 Task: Look for products in the category "Homeopathic Care" that are on sale.
Action: Mouse moved to (300, 152)
Screenshot: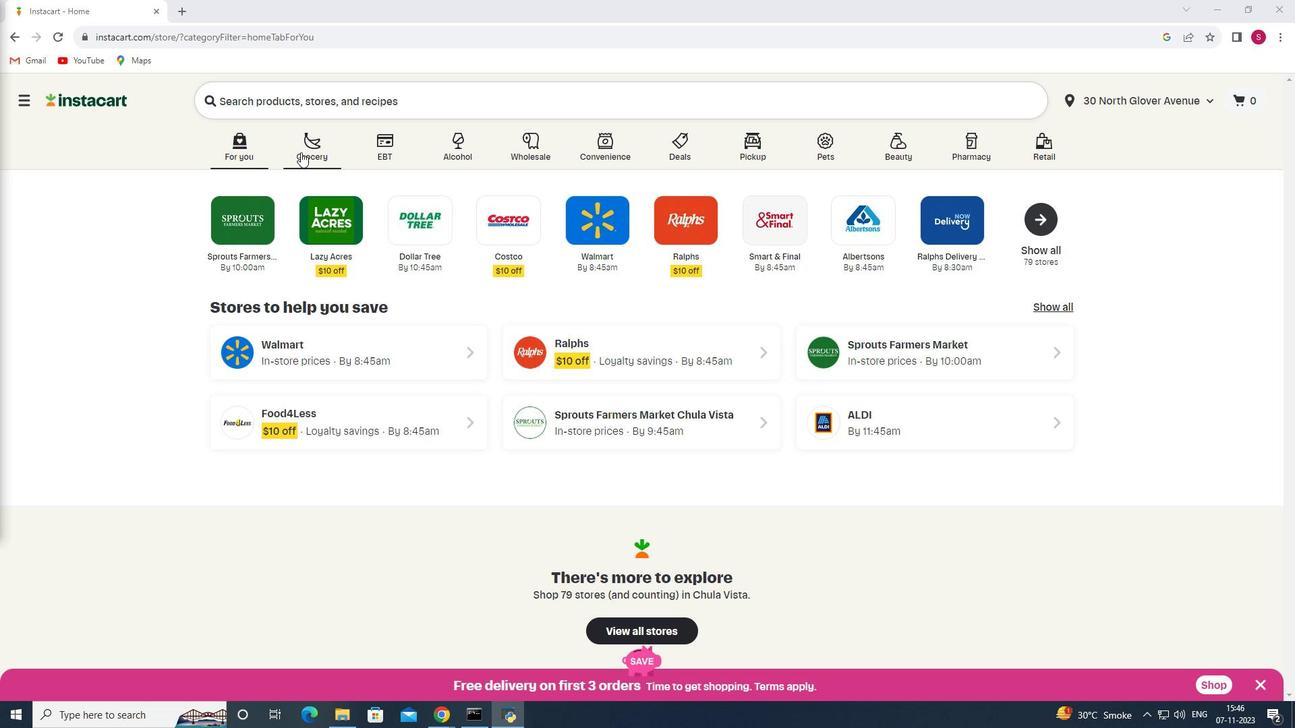 
Action: Mouse pressed left at (300, 152)
Screenshot: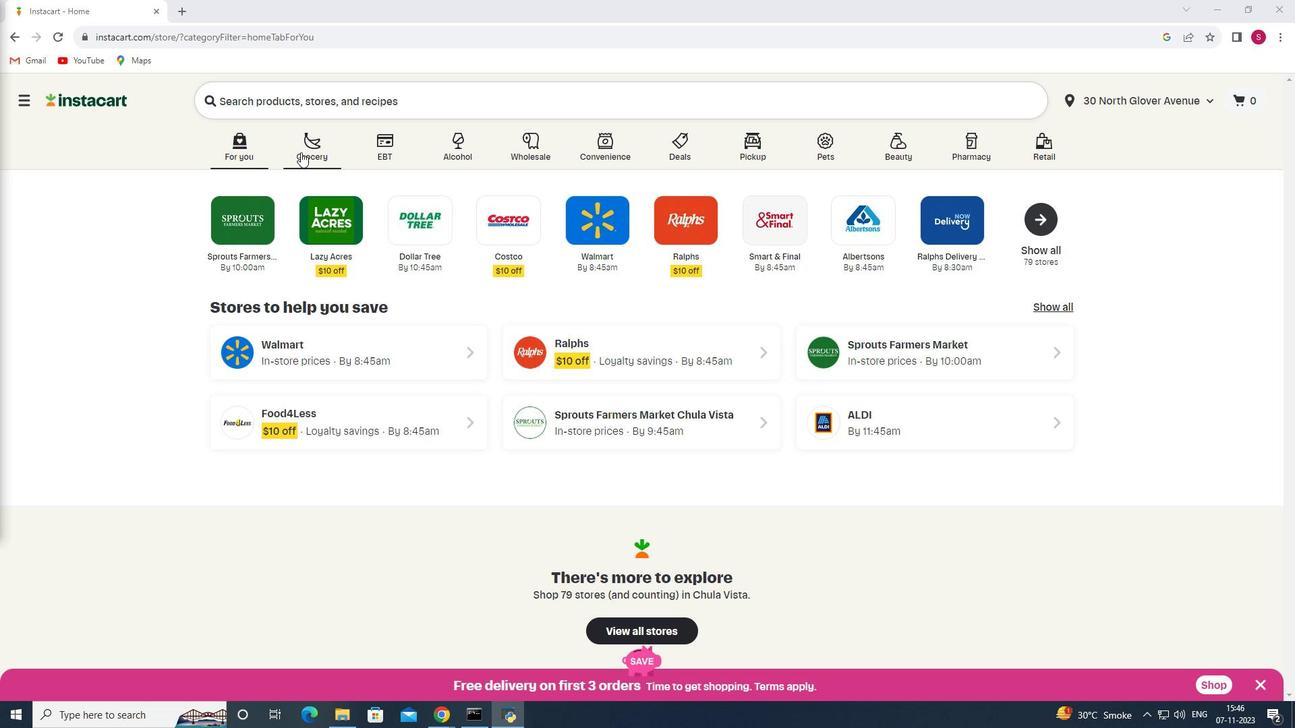 
Action: Mouse moved to (324, 384)
Screenshot: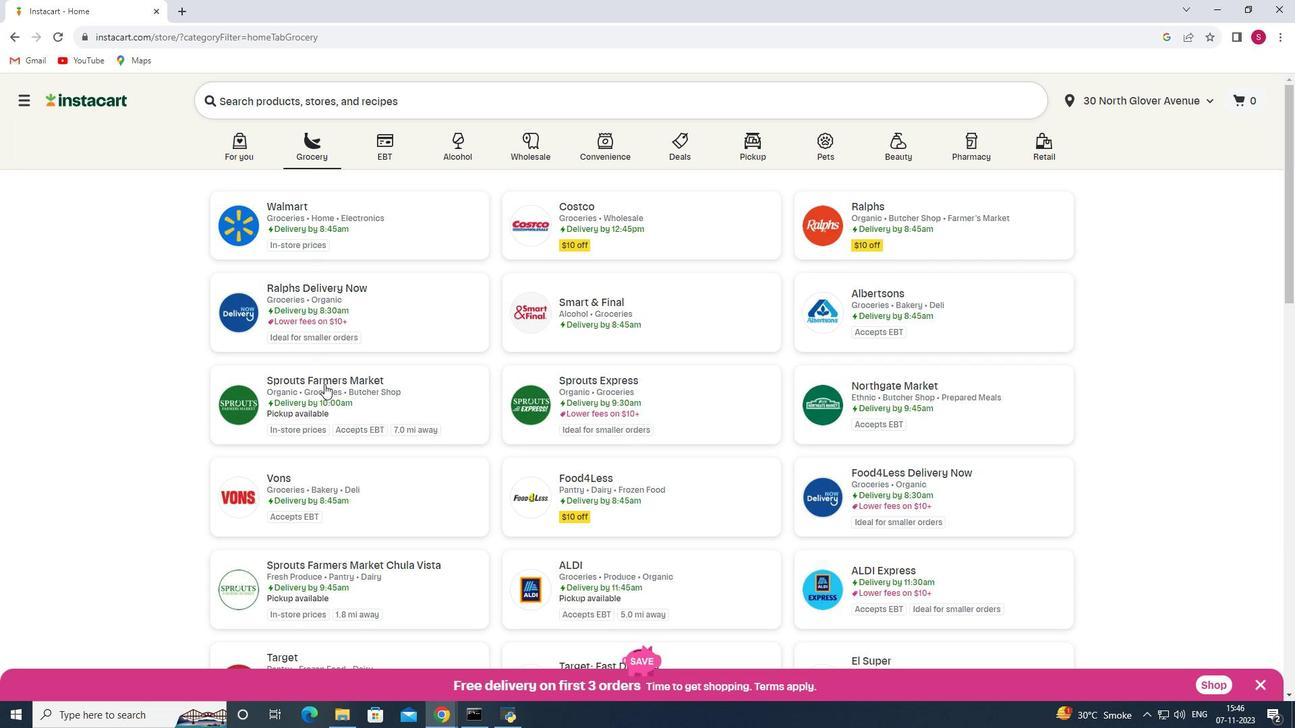 
Action: Mouse pressed left at (324, 384)
Screenshot: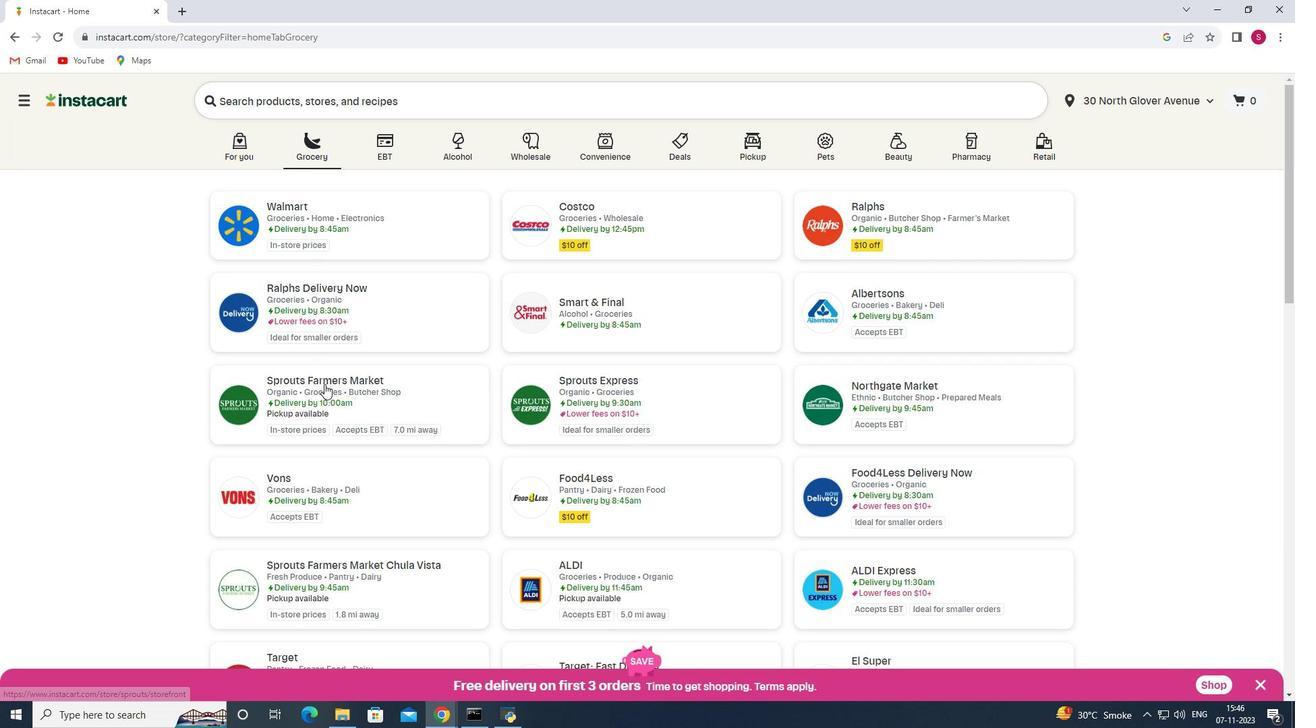 
Action: Mouse moved to (120, 416)
Screenshot: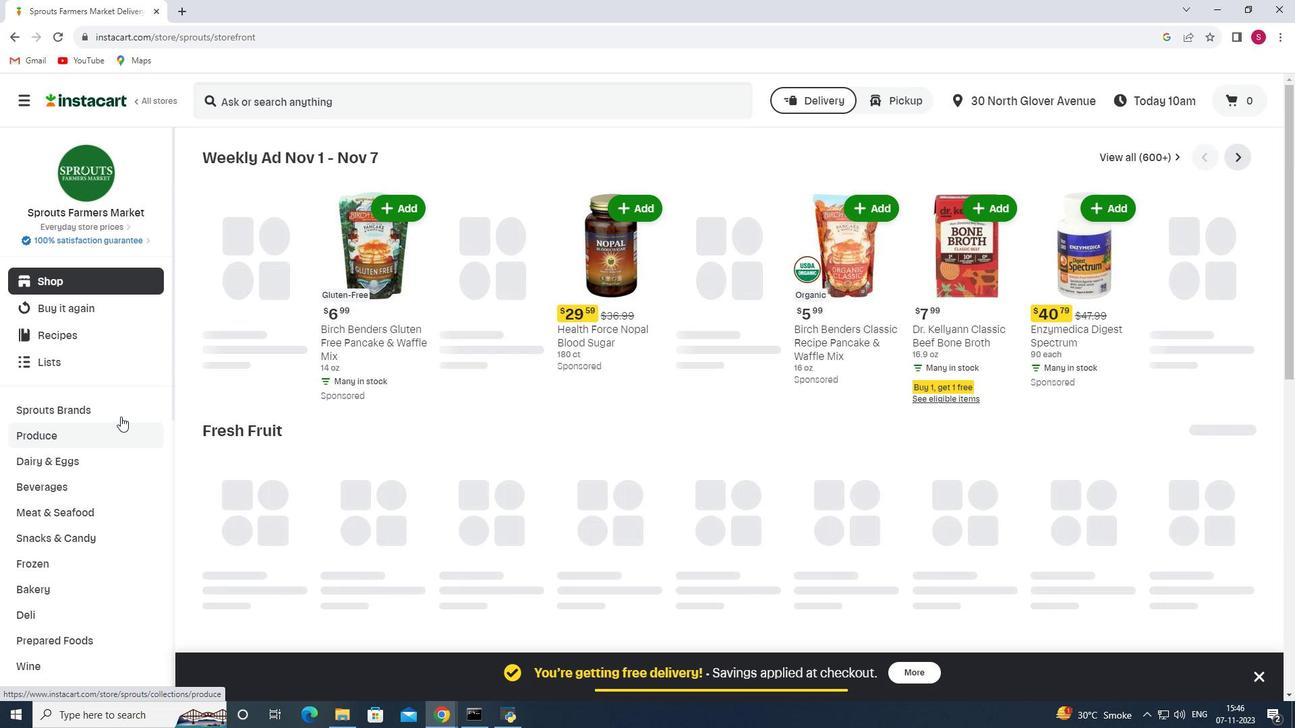 
Action: Mouse scrolled (120, 416) with delta (0, 0)
Screenshot: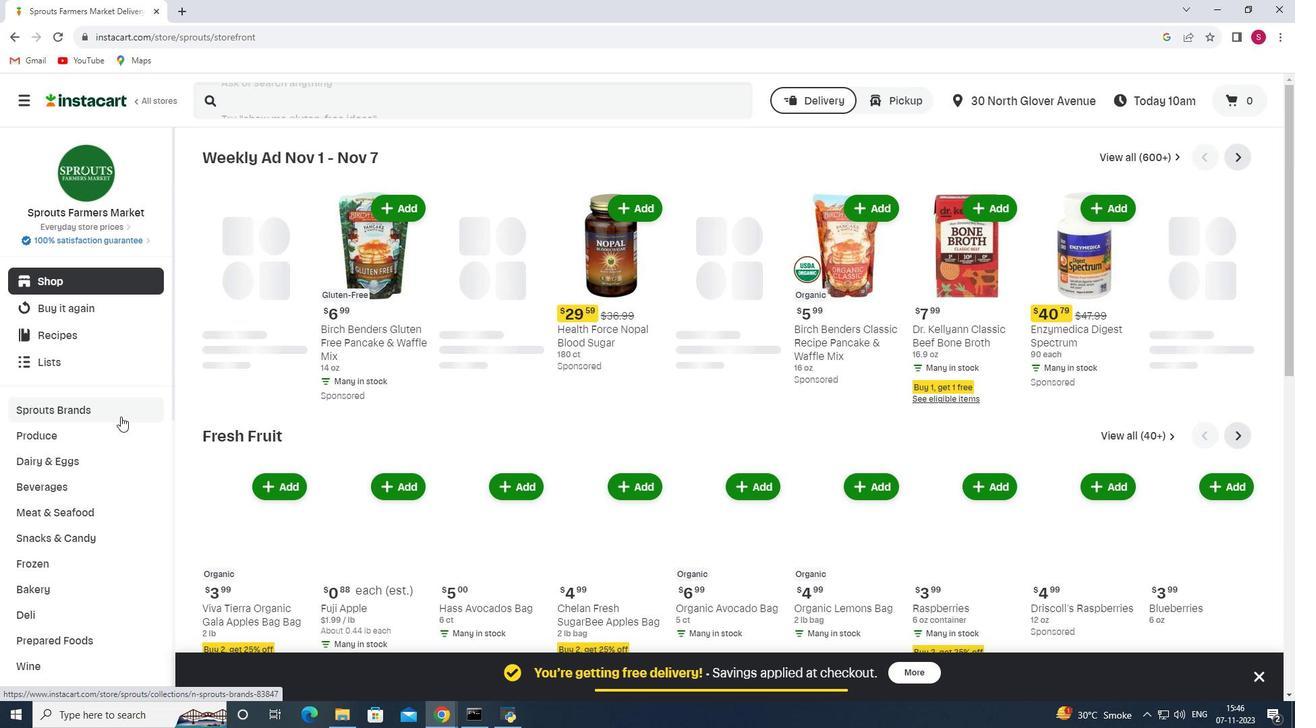 
Action: Mouse scrolled (120, 416) with delta (0, 0)
Screenshot: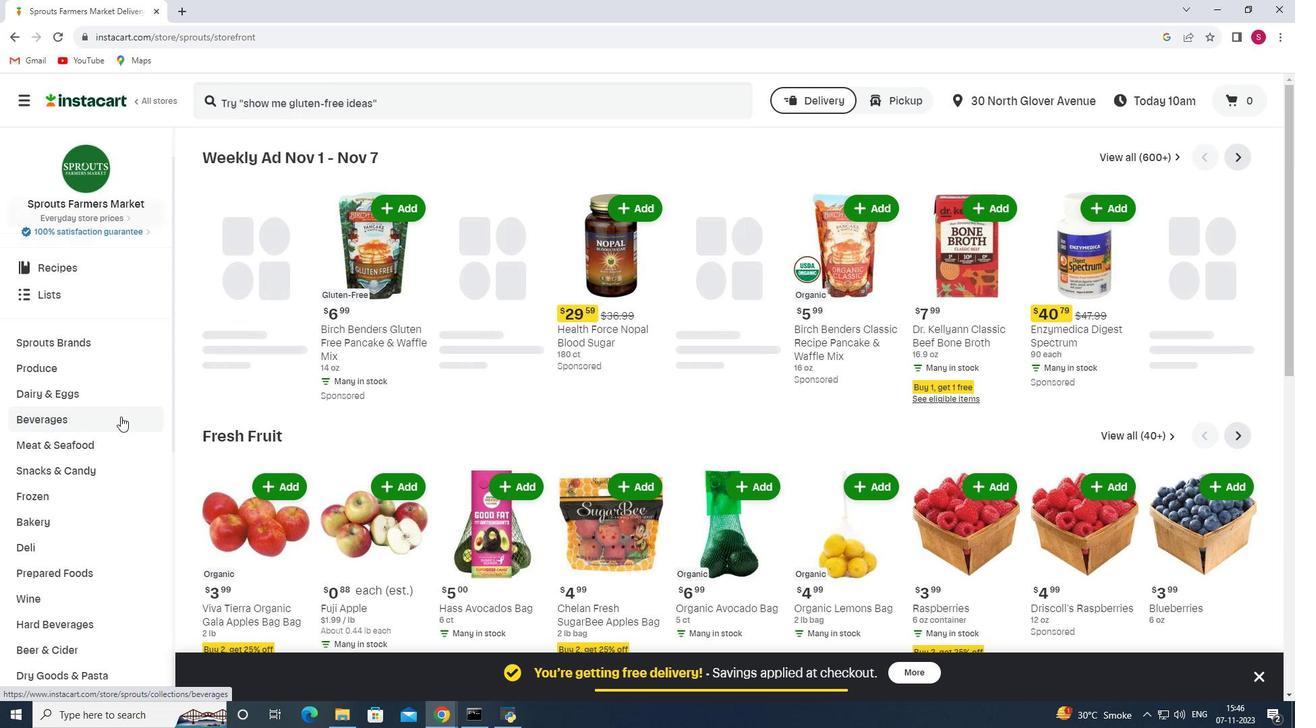 
Action: Mouse scrolled (120, 416) with delta (0, 0)
Screenshot: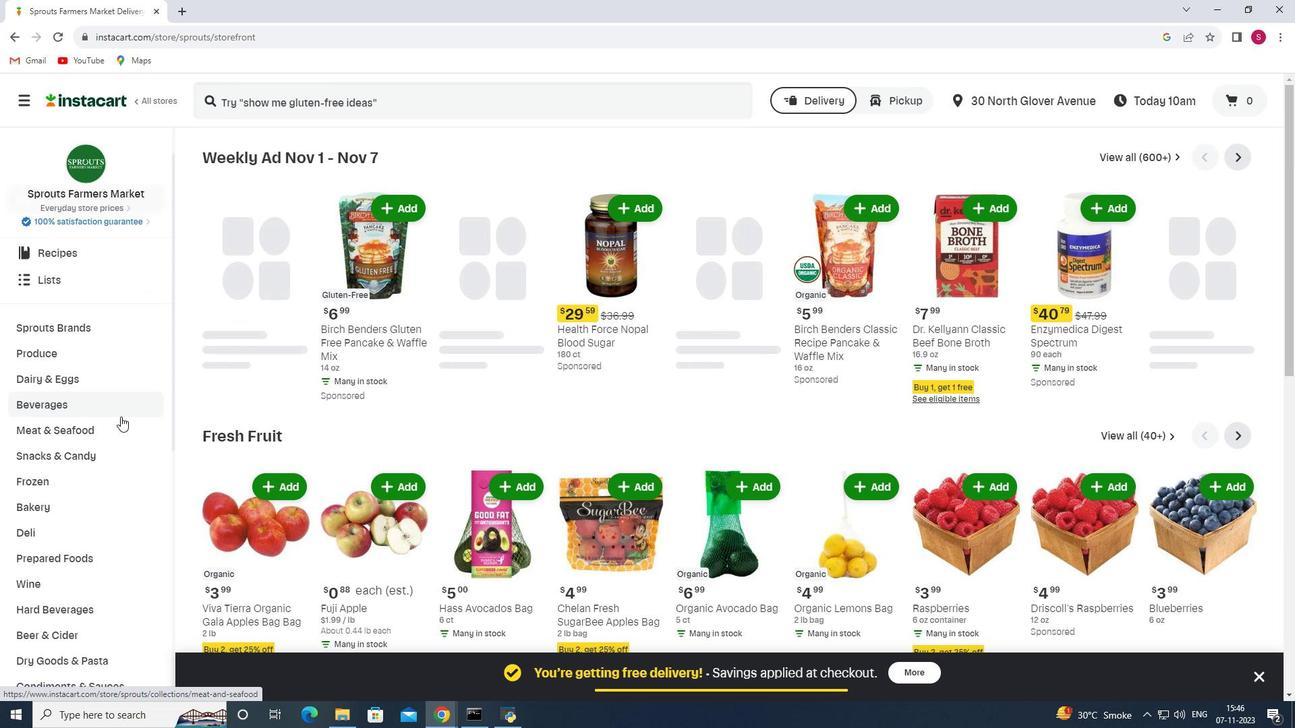 
Action: Mouse scrolled (120, 416) with delta (0, 0)
Screenshot: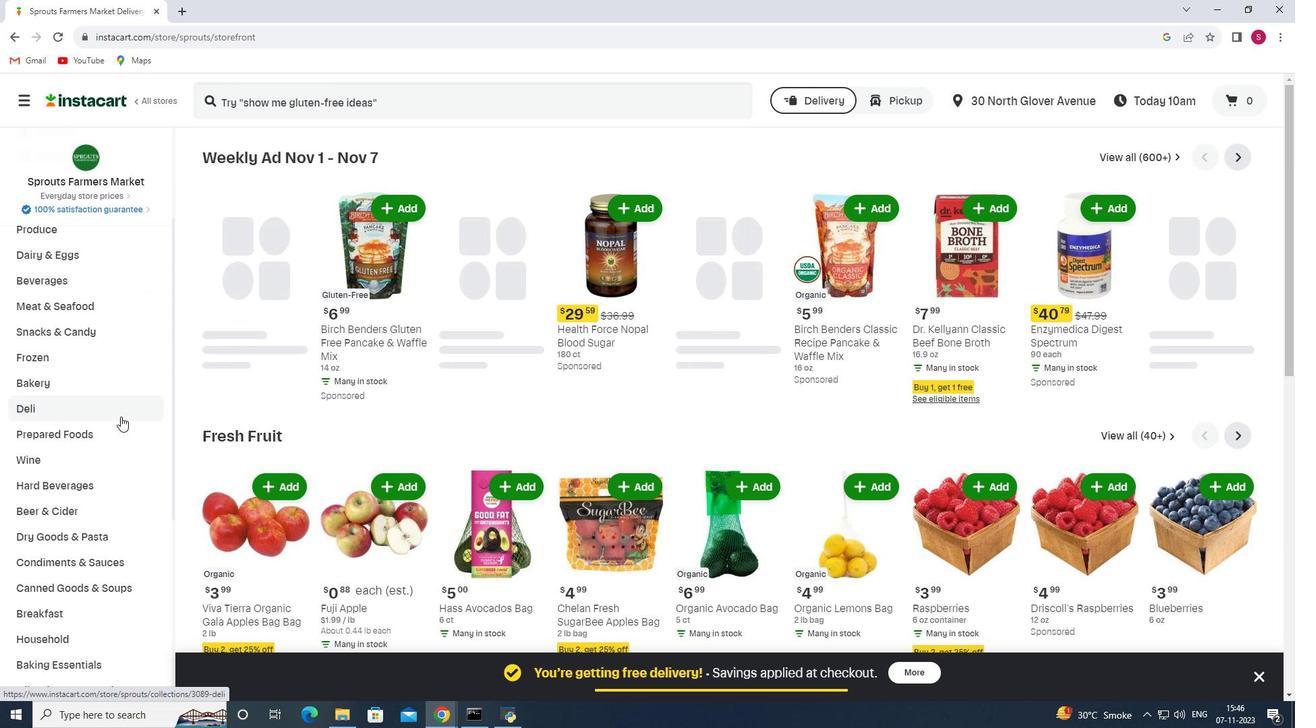 
Action: Mouse scrolled (120, 416) with delta (0, 0)
Screenshot: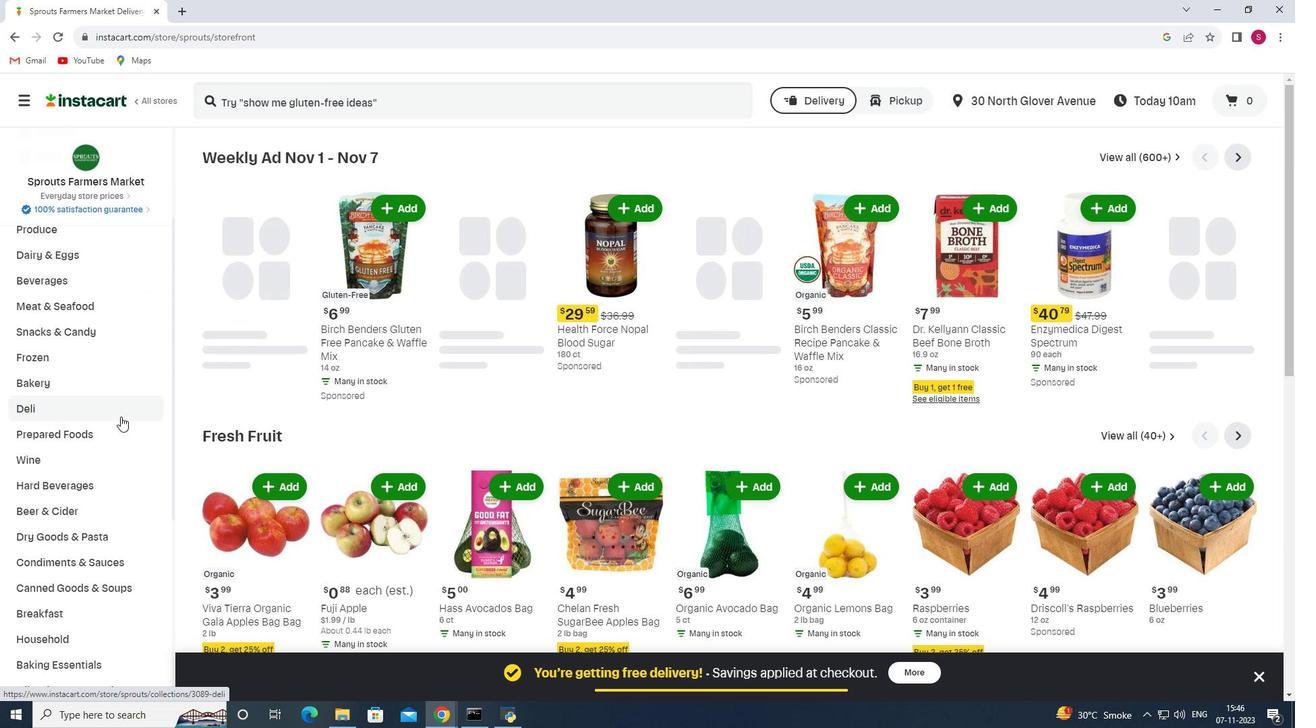 
Action: Mouse scrolled (120, 416) with delta (0, 0)
Screenshot: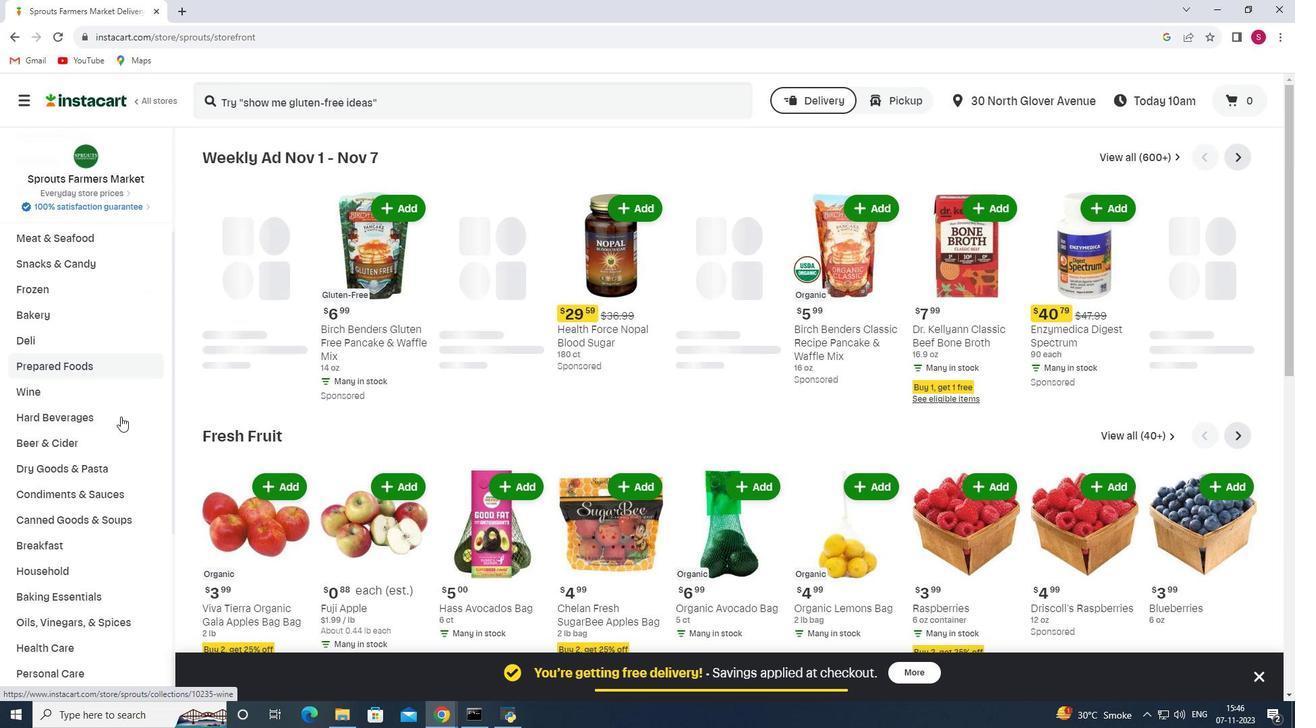 
Action: Mouse scrolled (120, 416) with delta (0, 0)
Screenshot: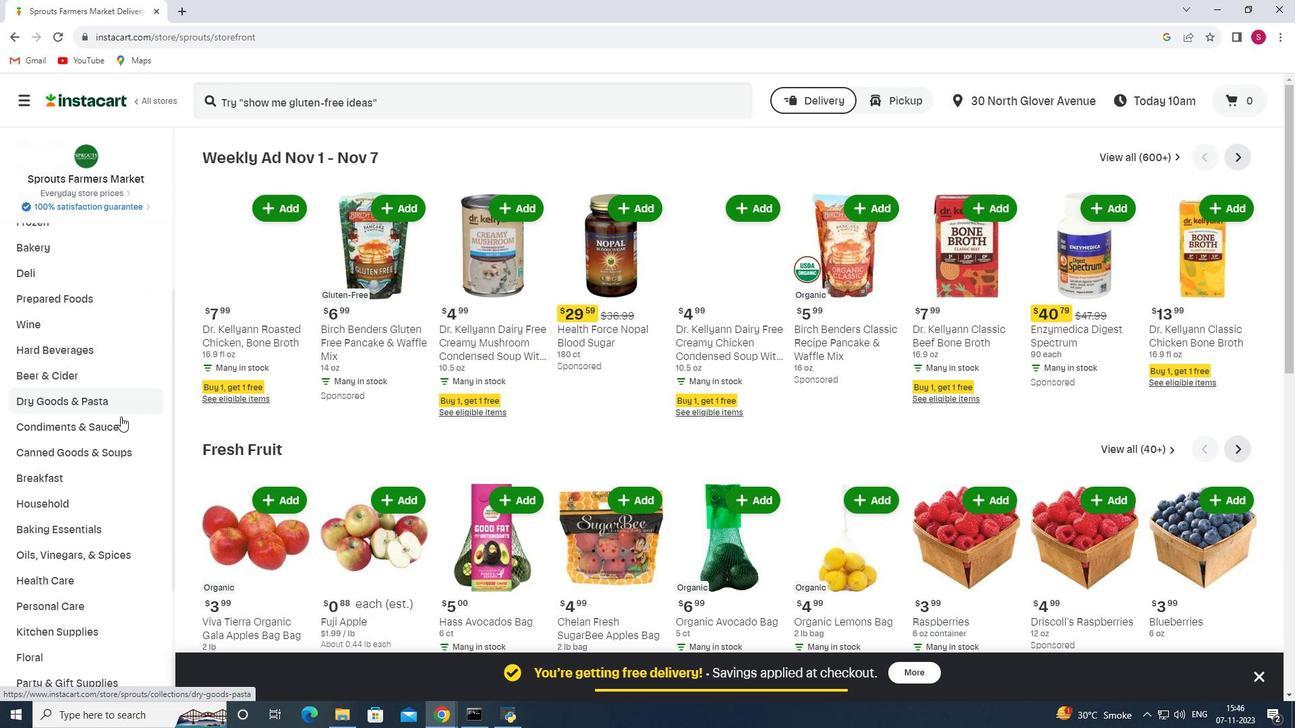 
Action: Mouse scrolled (120, 416) with delta (0, 0)
Screenshot: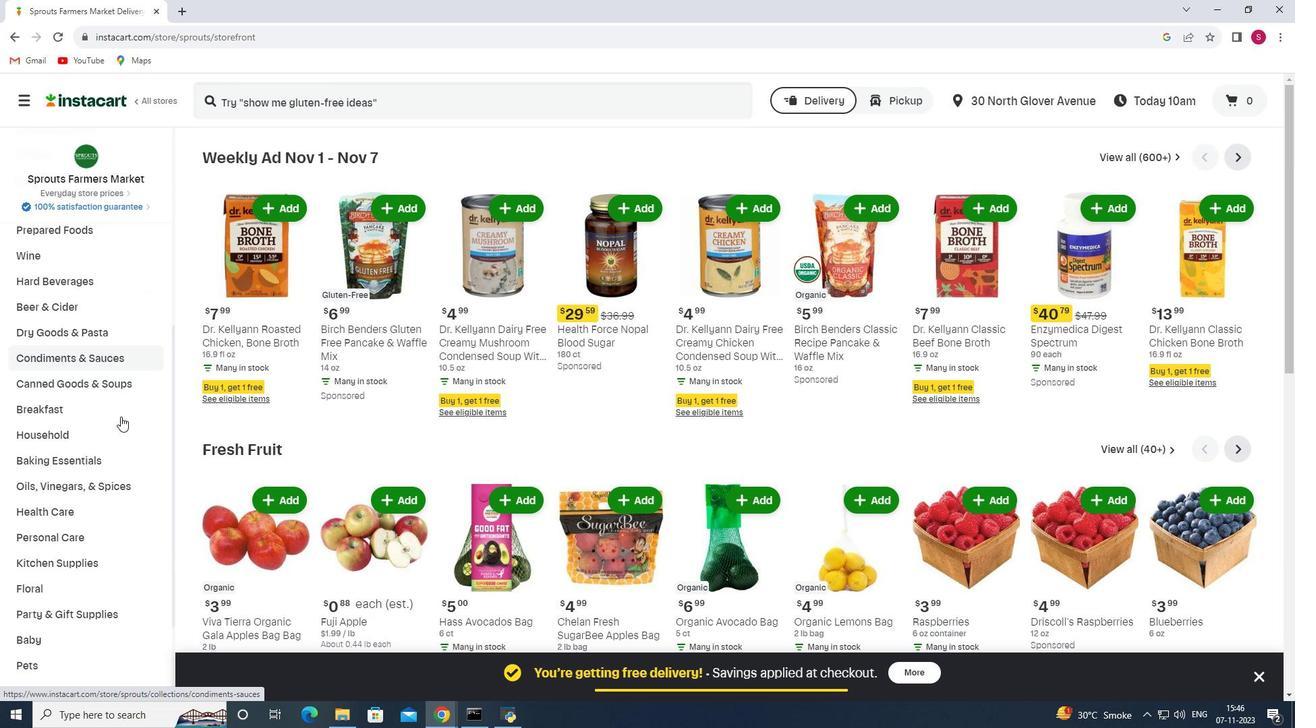 
Action: Mouse scrolled (120, 416) with delta (0, 0)
Screenshot: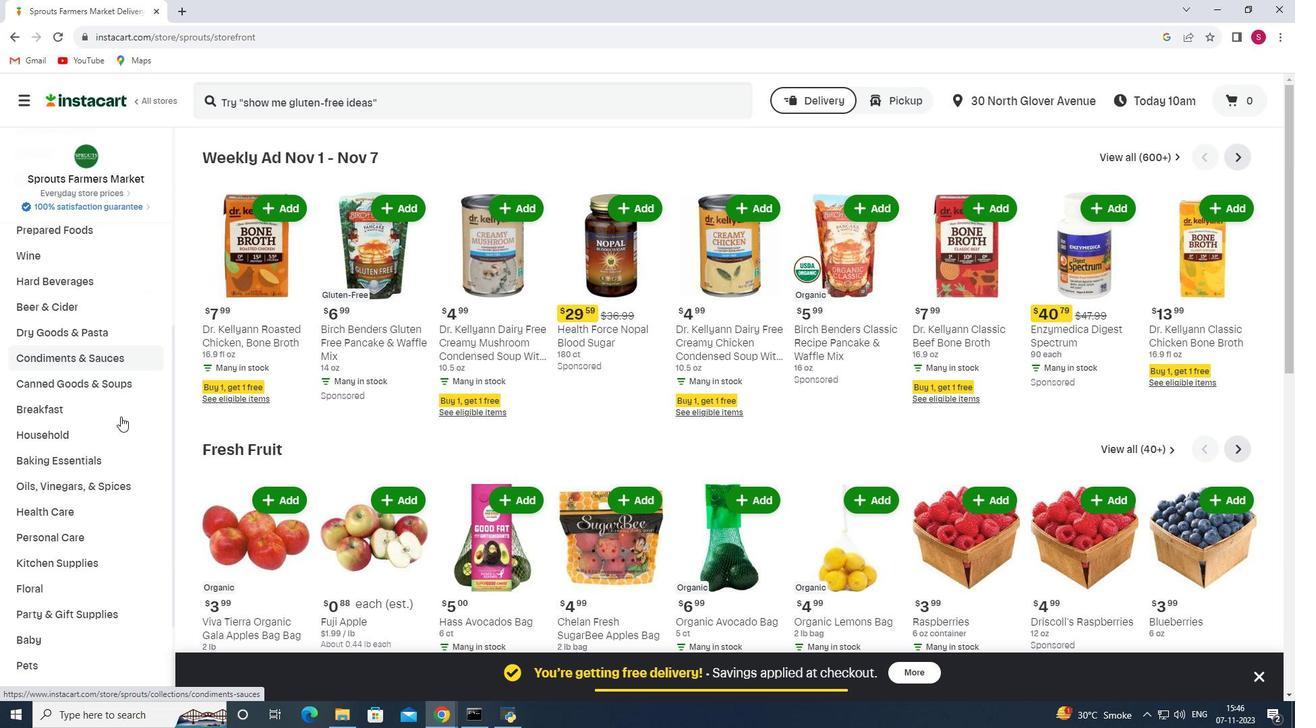 
Action: Mouse moved to (92, 378)
Screenshot: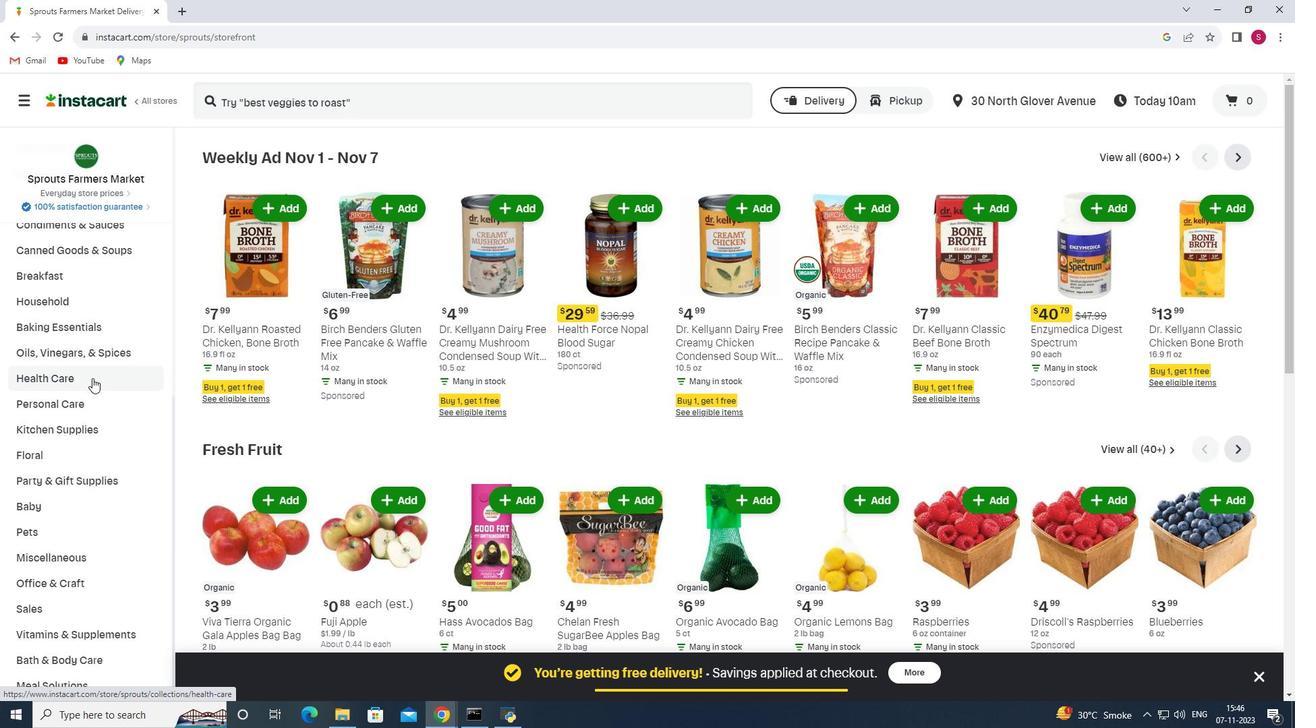 
Action: Mouse pressed left at (92, 378)
Screenshot: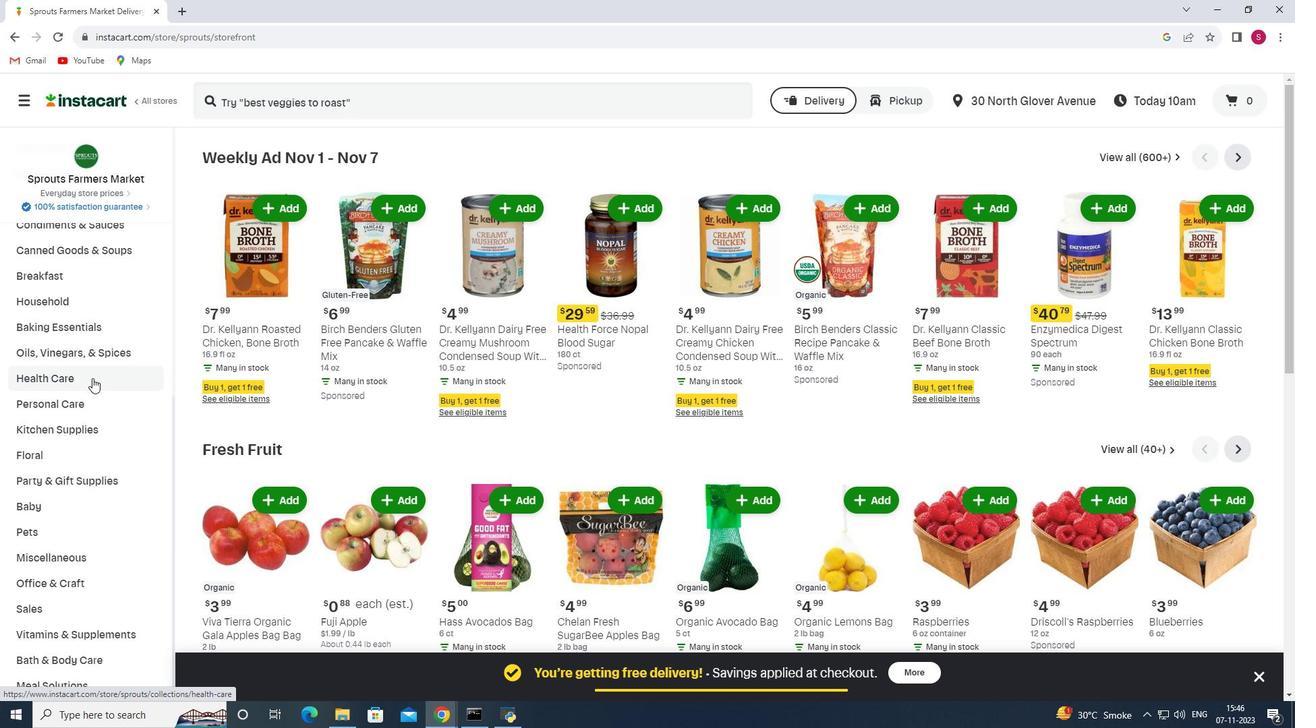 
Action: Mouse moved to (464, 185)
Screenshot: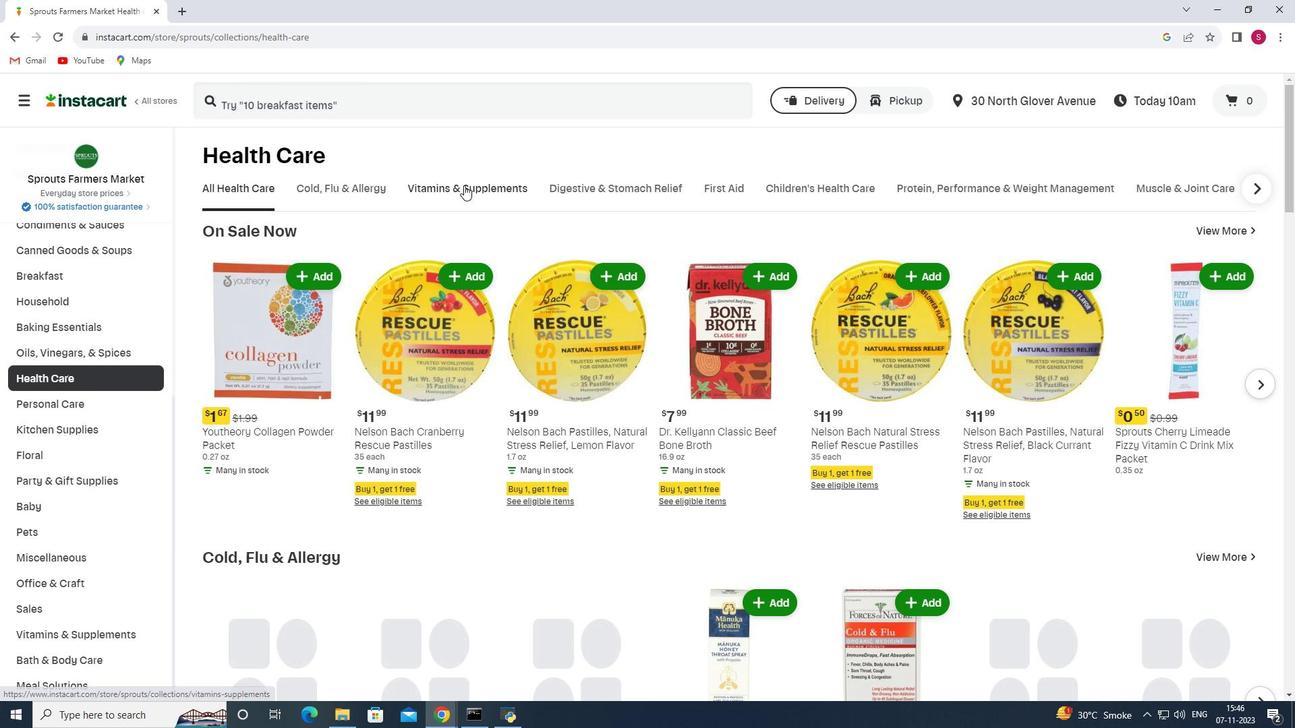 
Action: Mouse pressed left at (464, 185)
Screenshot: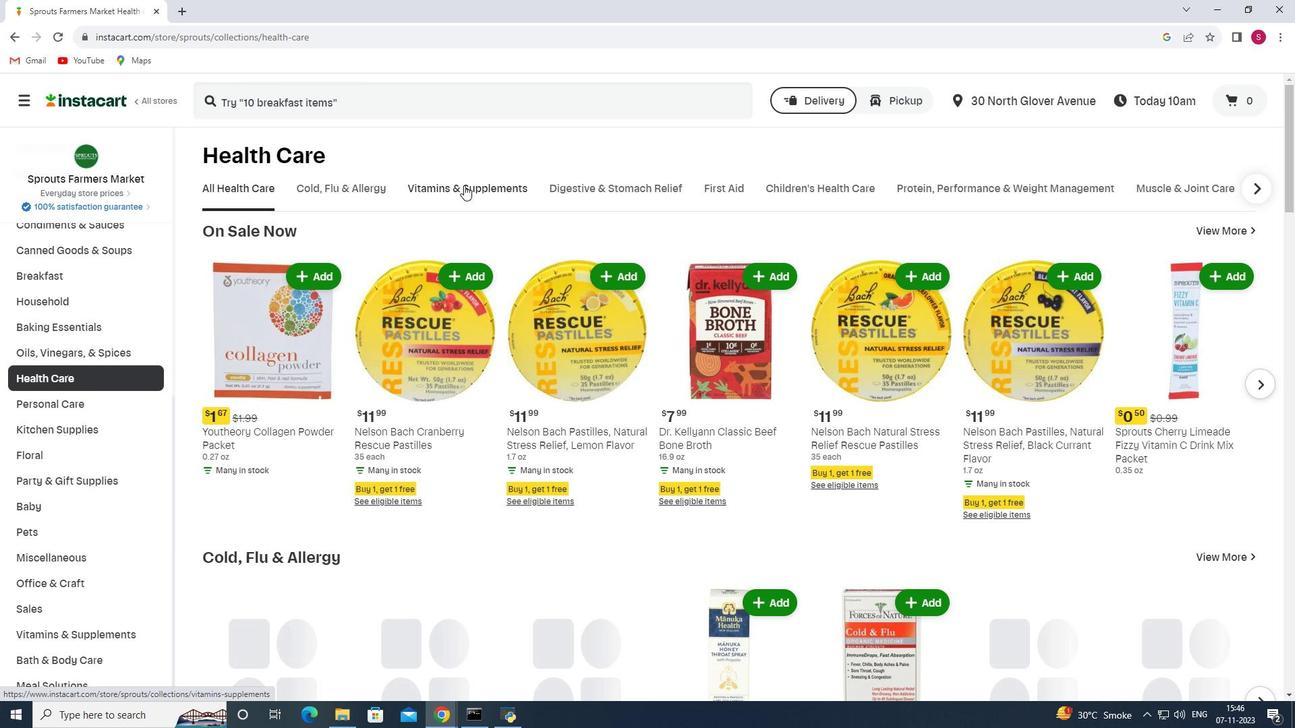 
Action: Mouse moved to (1076, 244)
Screenshot: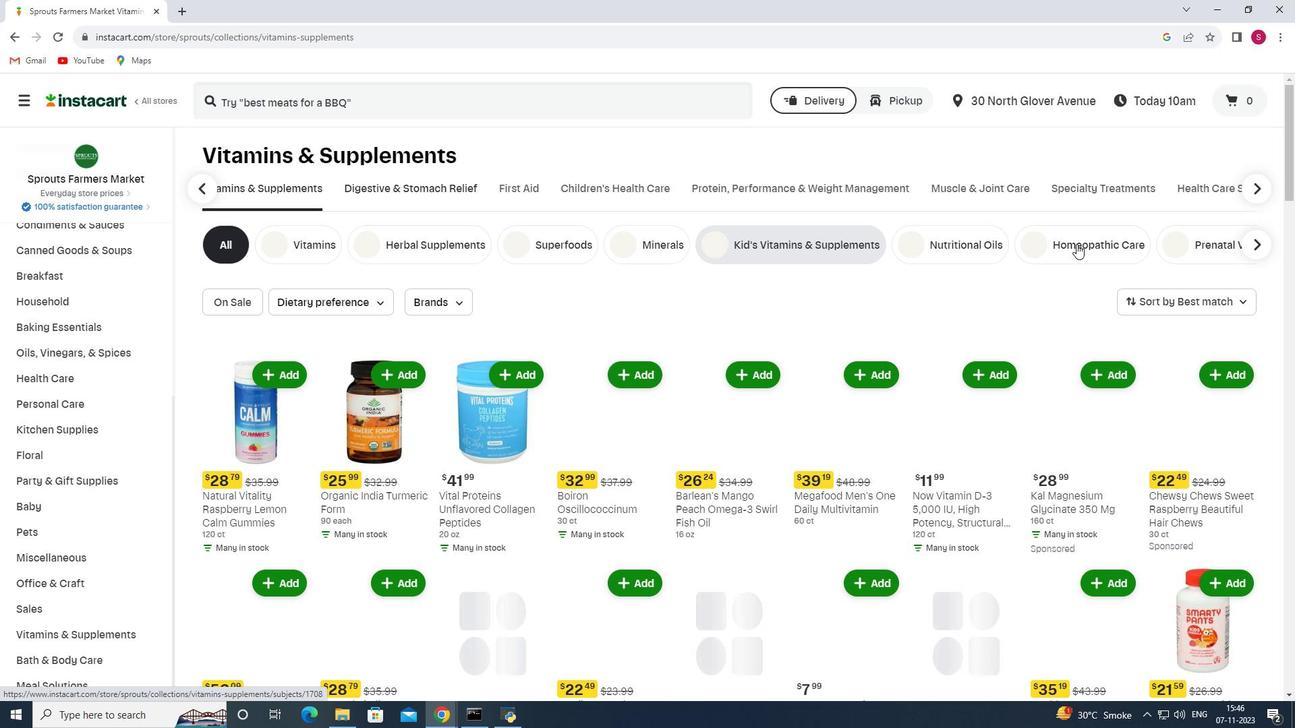 
Action: Mouse pressed left at (1076, 244)
Screenshot: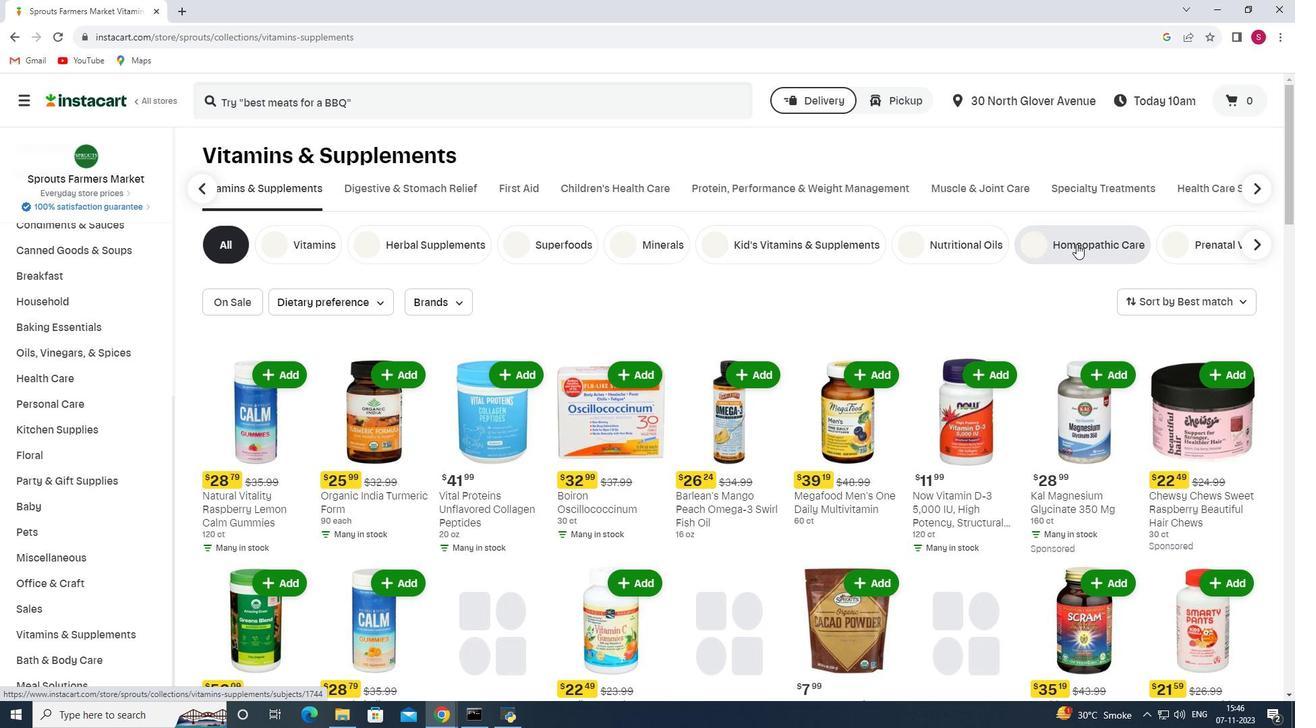 
Action: Mouse moved to (237, 298)
Screenshot: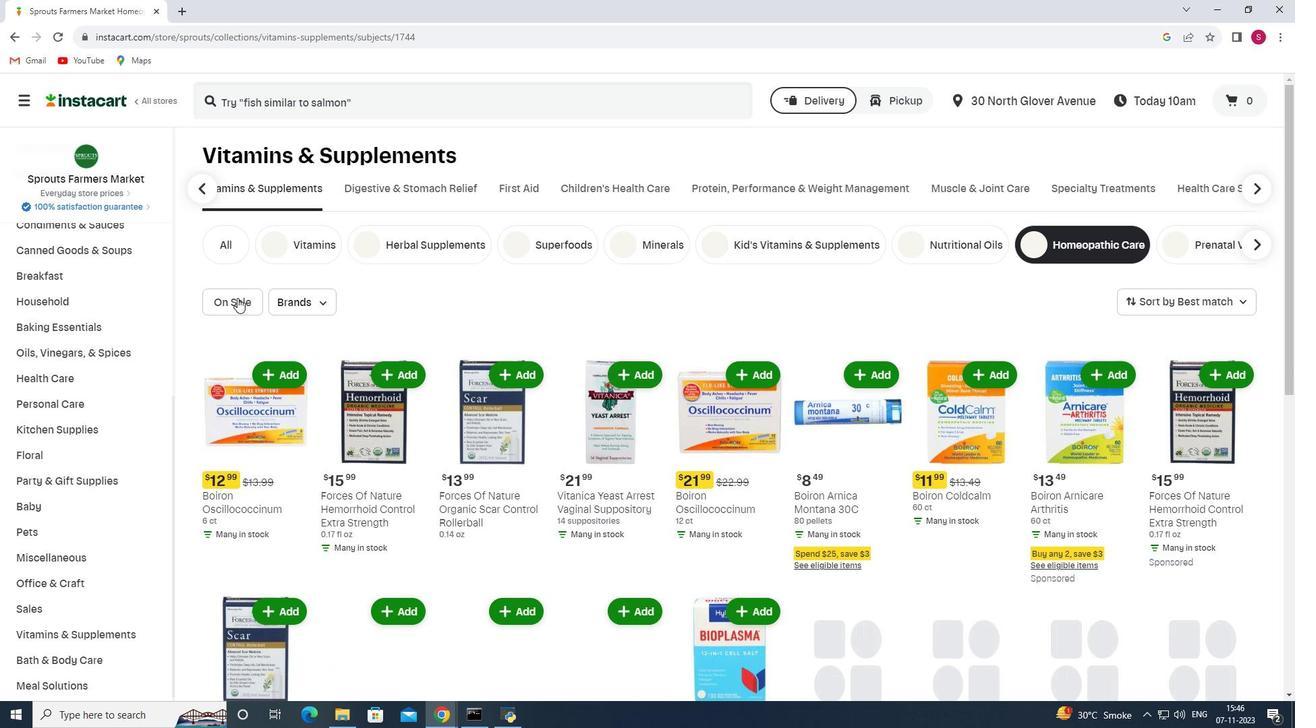 
Action: Mouse pressed left at (237, 298)
Screenshot: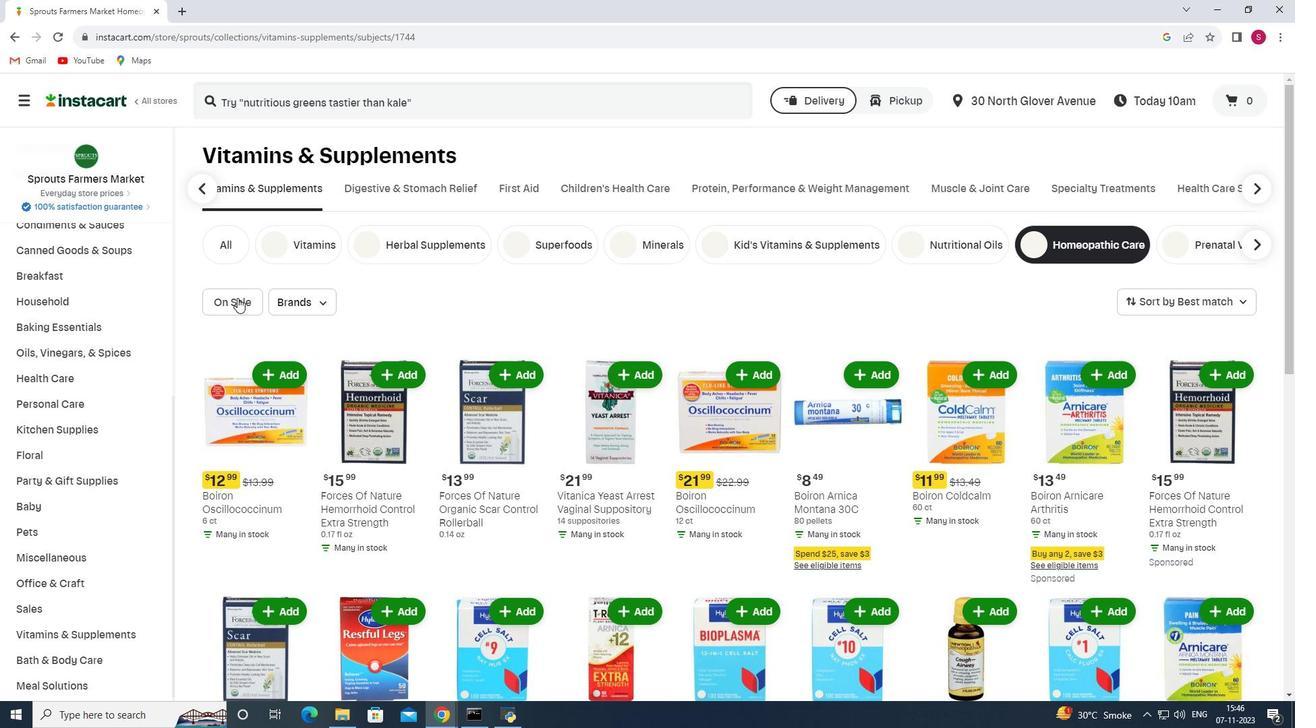 
Action: Mouse moved to (238, 298)
Screenshot: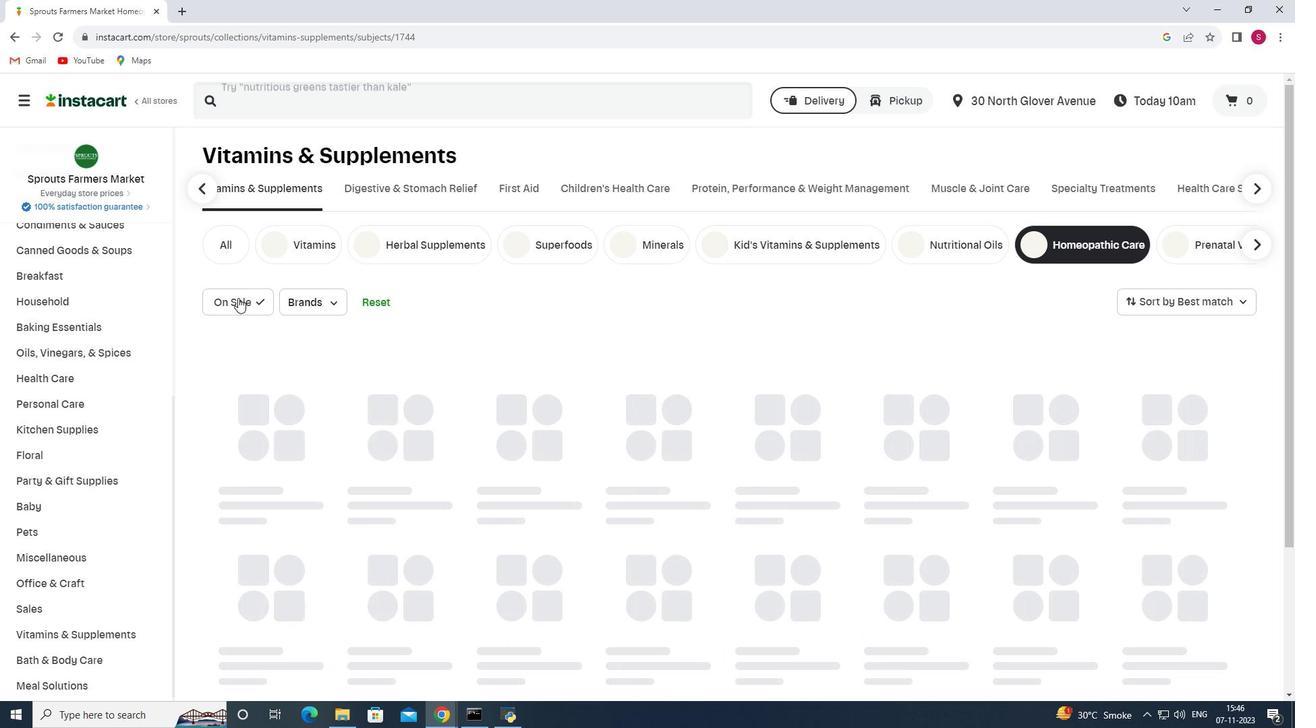 
